 Task: Create New Customer with Customer Name: Refer Store, Billing Address Line1: 2537 Lynch Street, Billing Address Line2:  New Berlin, Billing Address Line3:  Wisconsin 53151, Cell Number: 302-239-8081
Action: Mouse pressed left at (177, 34)
Screenshot: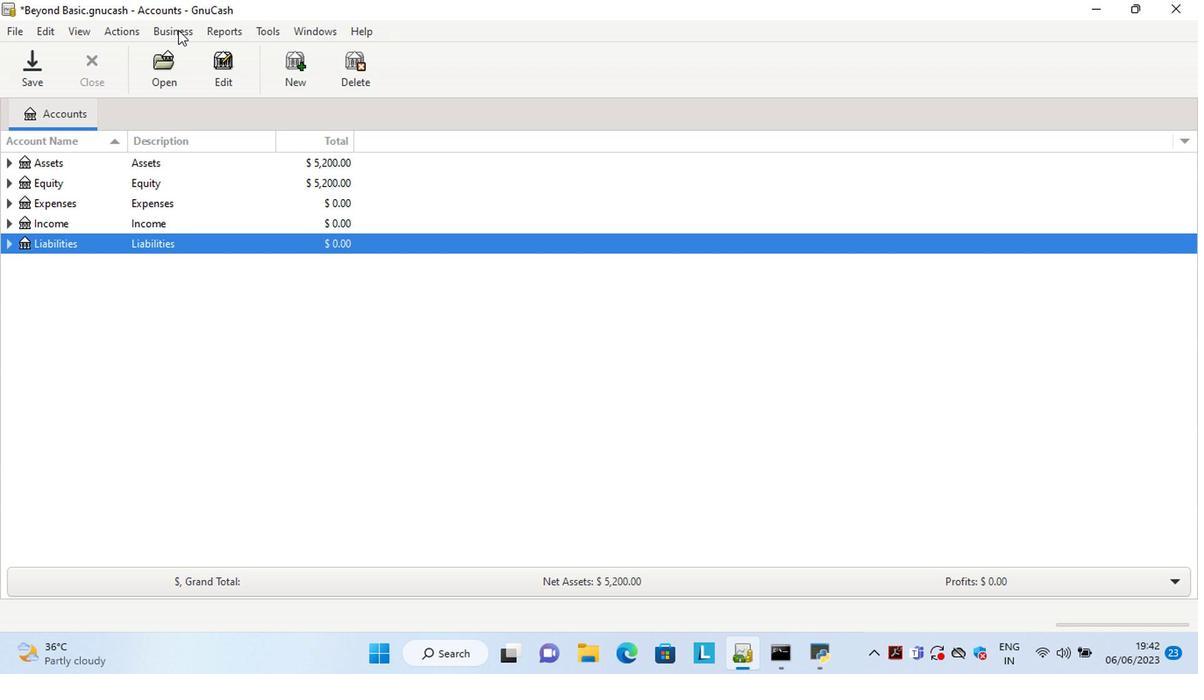 
Action: Mouse moved to (370, 81)
Screenshot: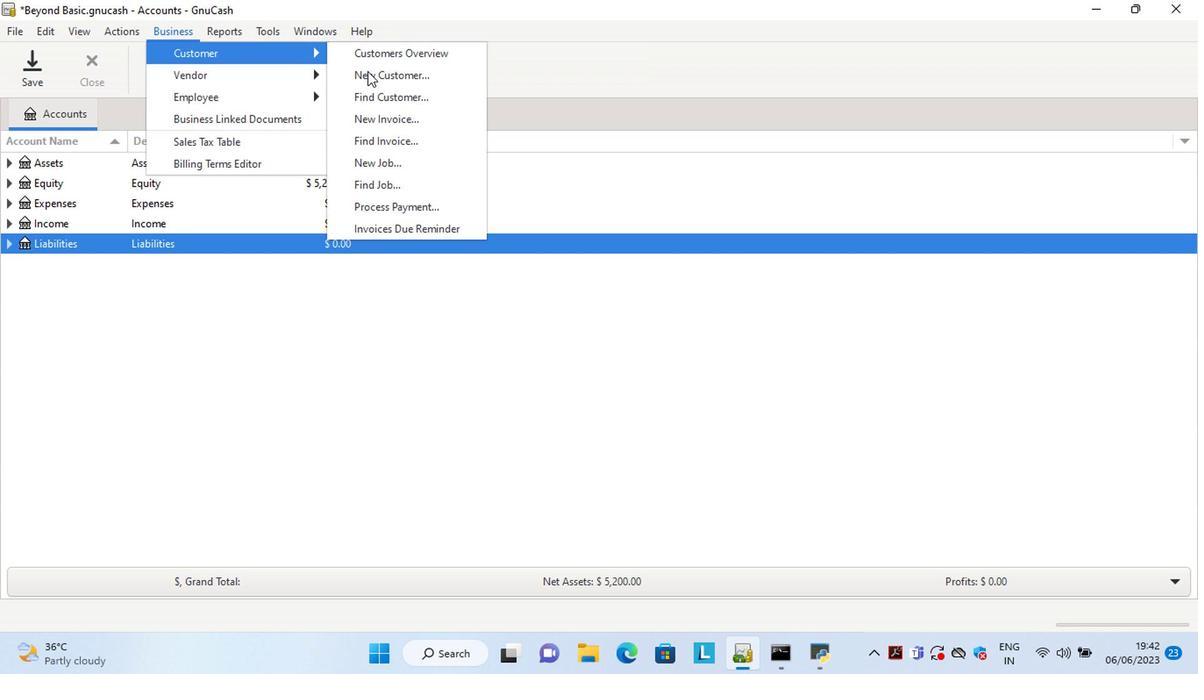 
Action: Mouse pressed left at (370, 81)
Screenshot: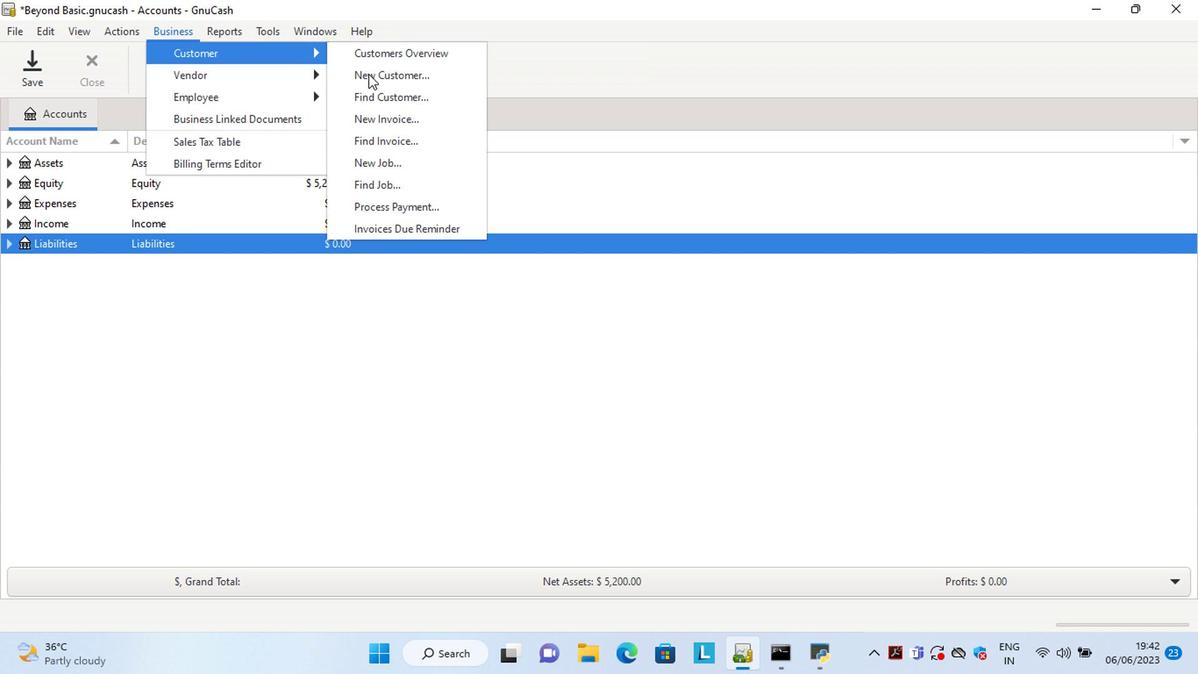 
Action: Mouse moved to (954, 378)
Screenshot: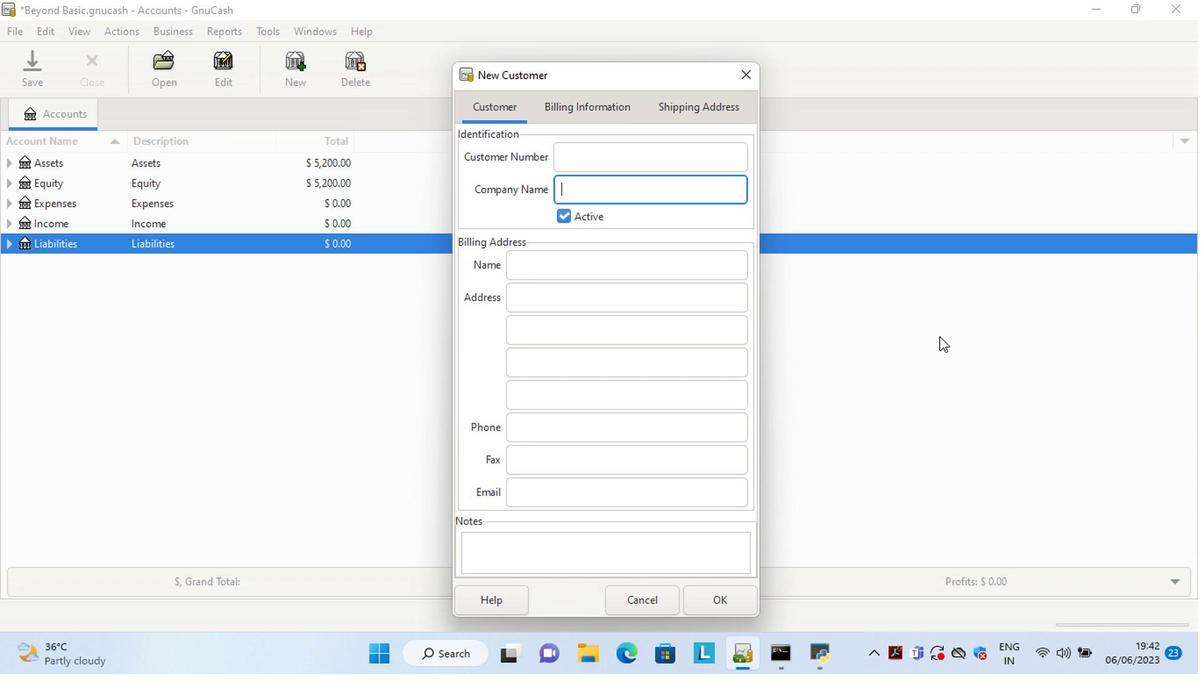 
Action: Key pressed <Key.shift>Refer<Key.space><Key.shift>Store<Key.tab><Key.tab><Key.tab>2537<Key.space><Key.shift>Lych<Key.space><Key.backspace><Key.backspace><Key.backspace>nch<Key.space><Key.shift>Street<Key.tab><Key.shift>Ne<Key.tab><Key.shift>W<Key.tab><Key.tab>302-239-8081
Screenshot: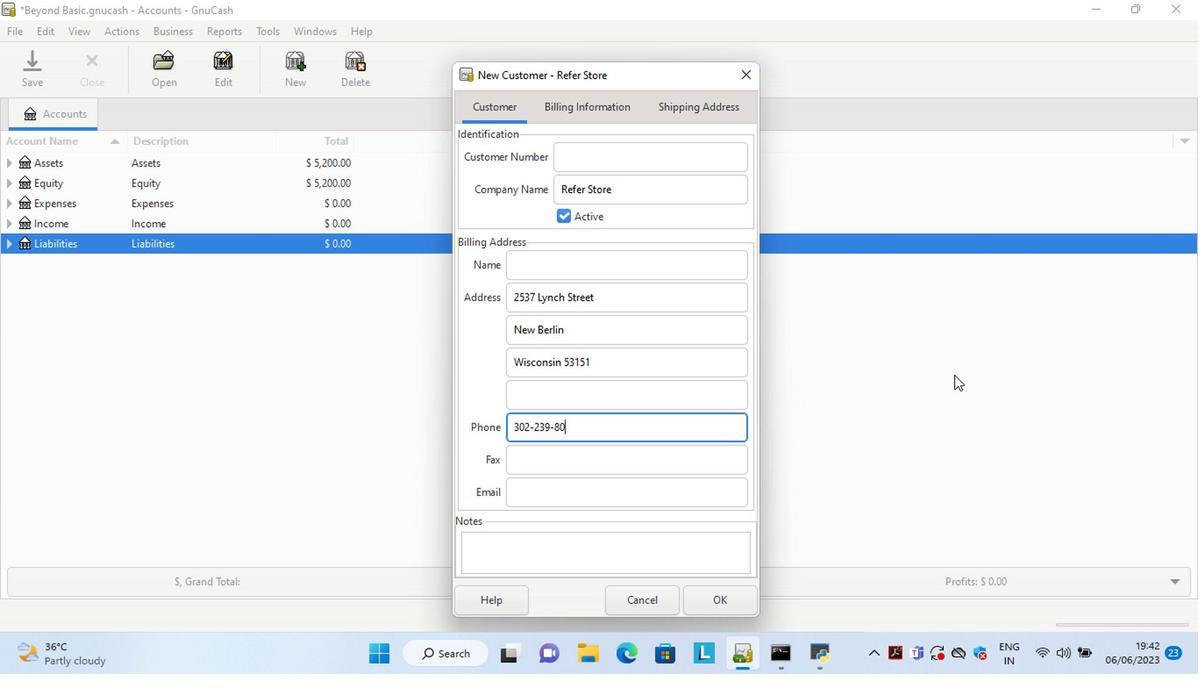 
Action: Mouse moved to (721, 598)
Screenshot: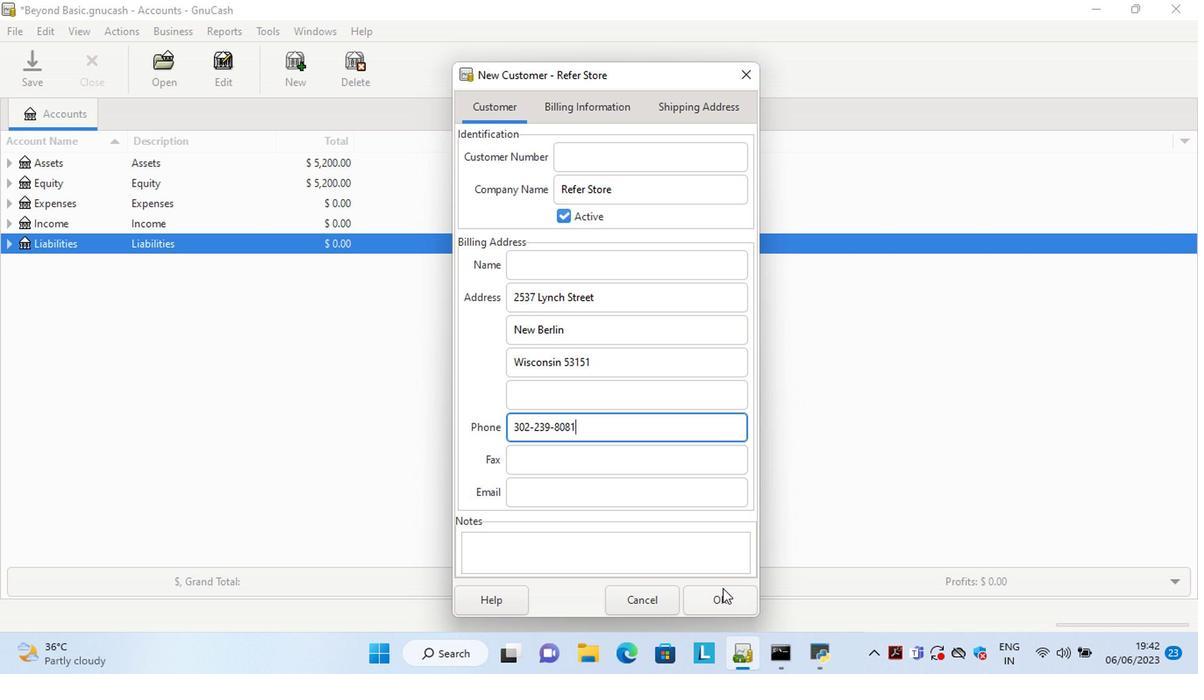 
Action: Mouse pressed left at (721, 598)
Screenshot: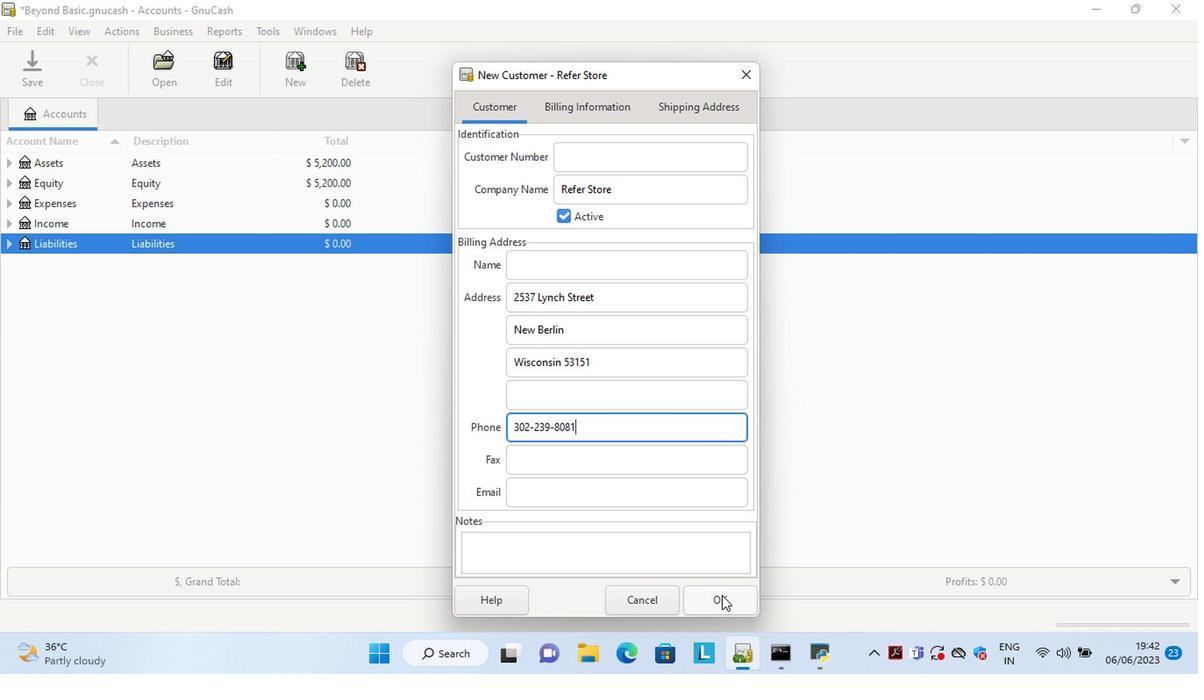 
